 Task: Create and apply a label to an issue in your repository.
Action: Mouse moved to (754, 46)
Screenshot: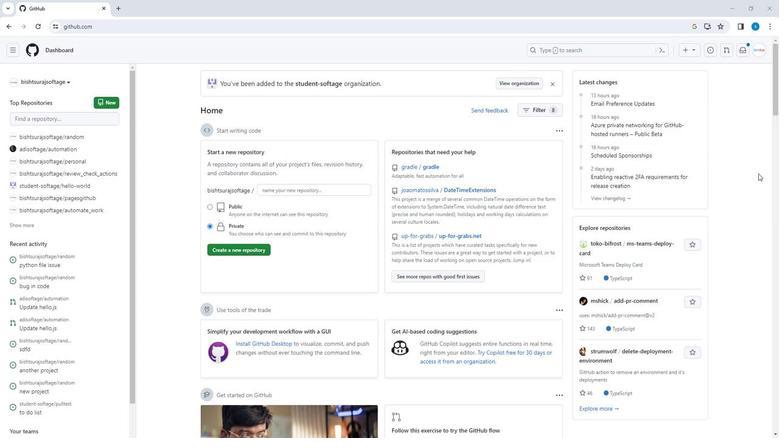 
Action: Mouse pressed left at (754, 46)
Screenshot: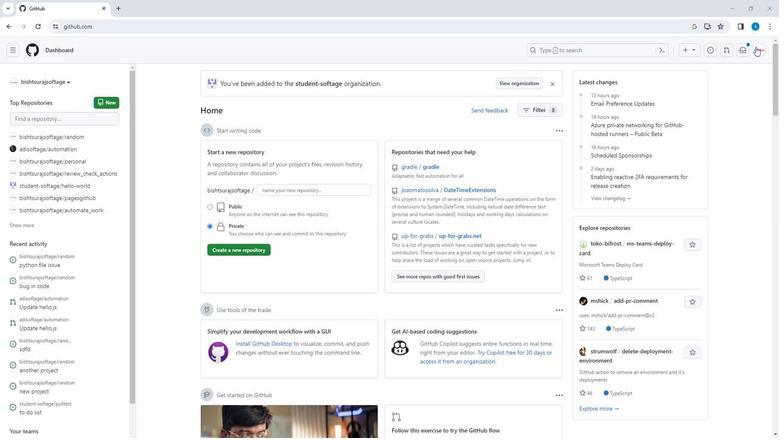 
Action: Mouse moved to (707, 106)
Screenshot: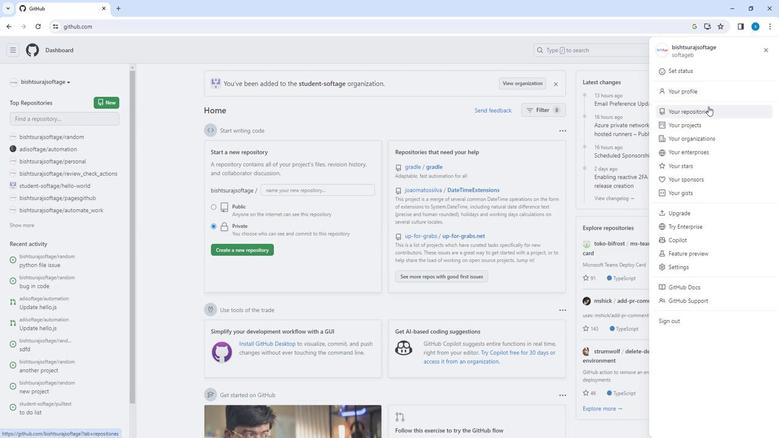 
Action: Mouse pressed left at (707, 106)
Screenshot: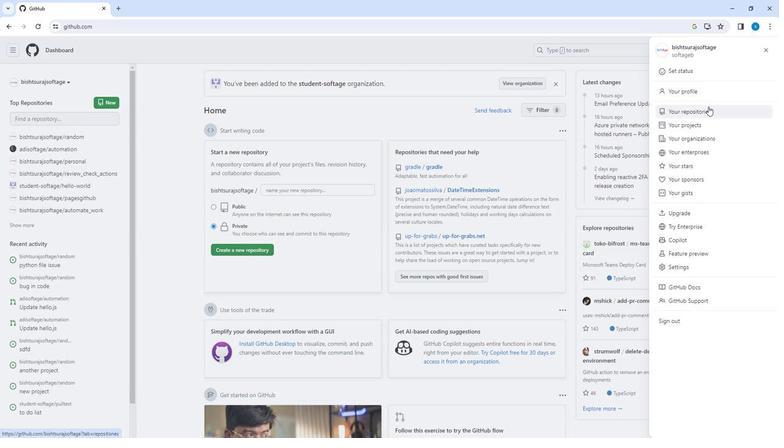 
Action: Mouse moved to (285, 127)
Screenshot: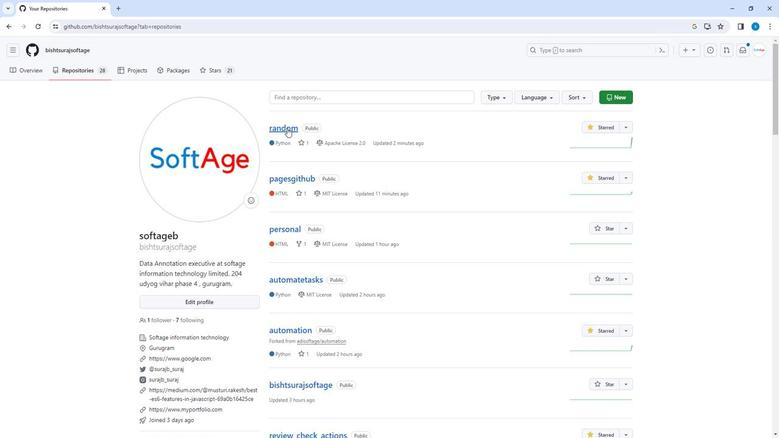 
Action: Mouse pressed left at (285, 127)
Screenshot: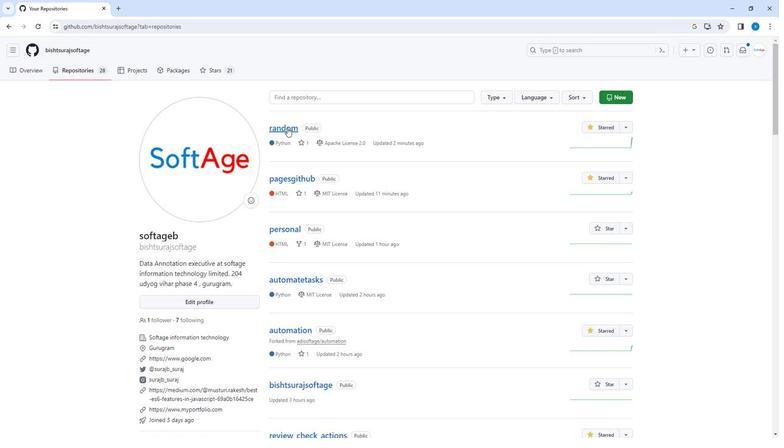 
Action: Mouse moved to (59, 68)
Screenshot: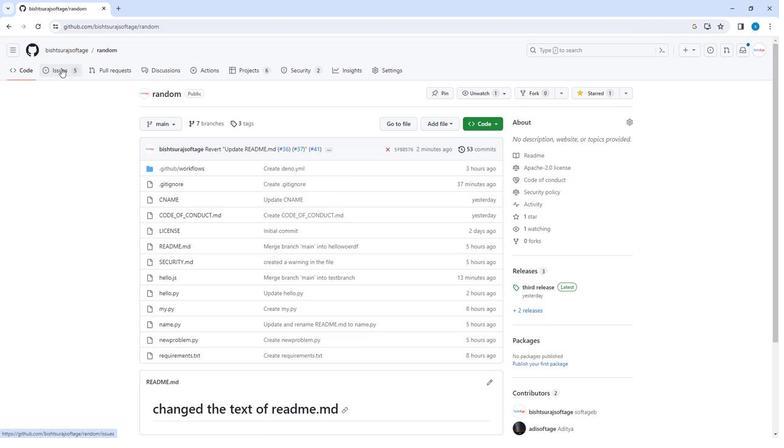 
Action: Mouse pressed left at (59, 68)
Screenshot: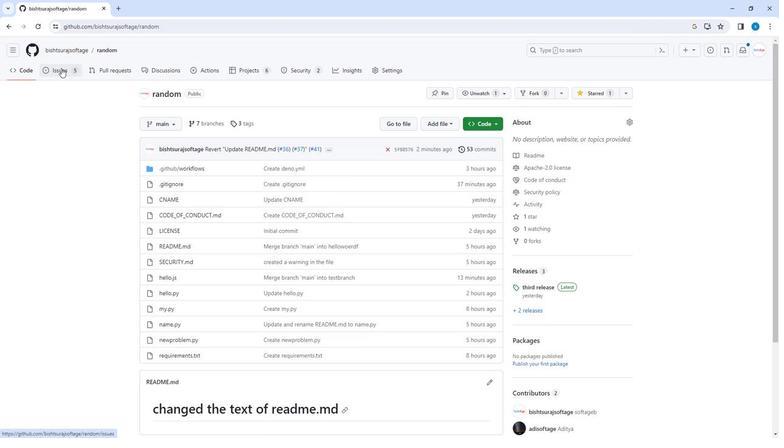 
Action: Mouse moved to (501, 149)
Screenshot: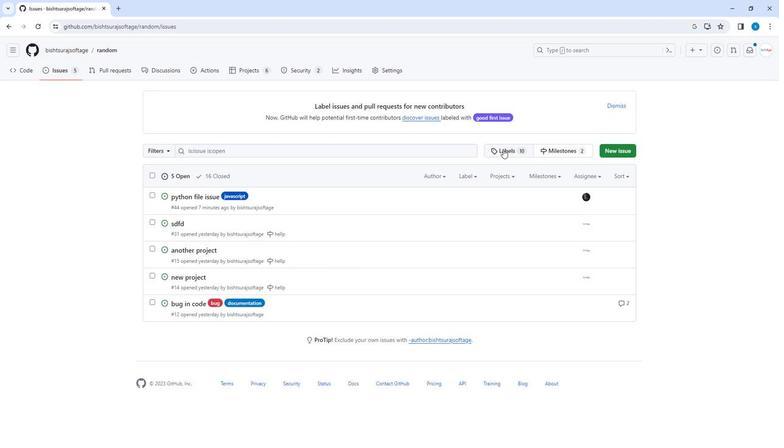 
Action: Mouse pressed left at (501, 149)
Screenshot: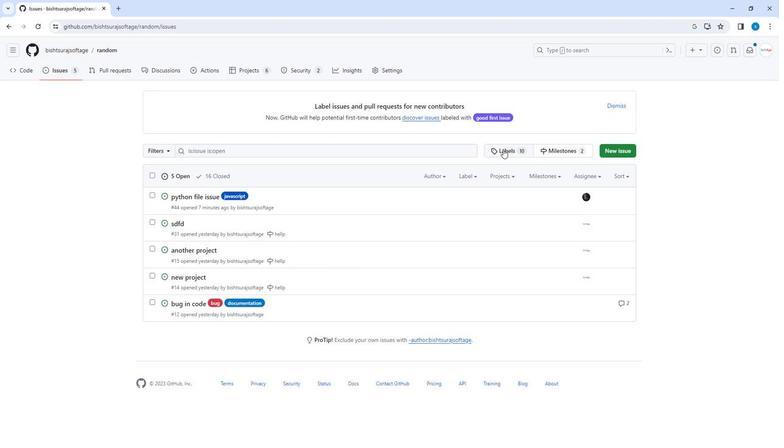 
Action: Mouse moved to (604, 98)
Screenshot: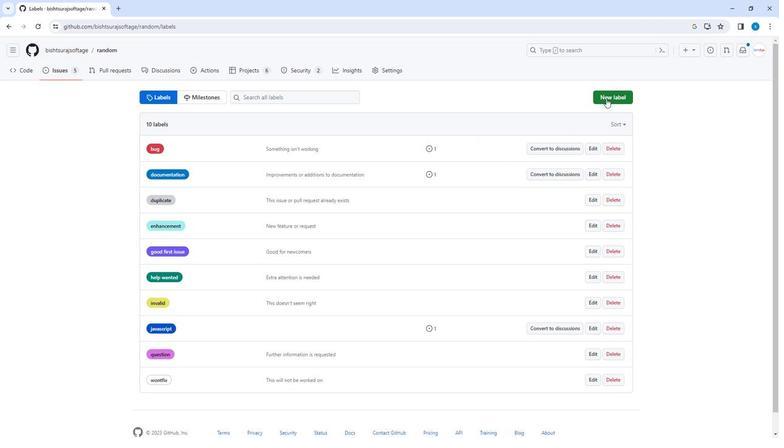 
Action: Mouse pressed left at (604, 98)
Screenshot: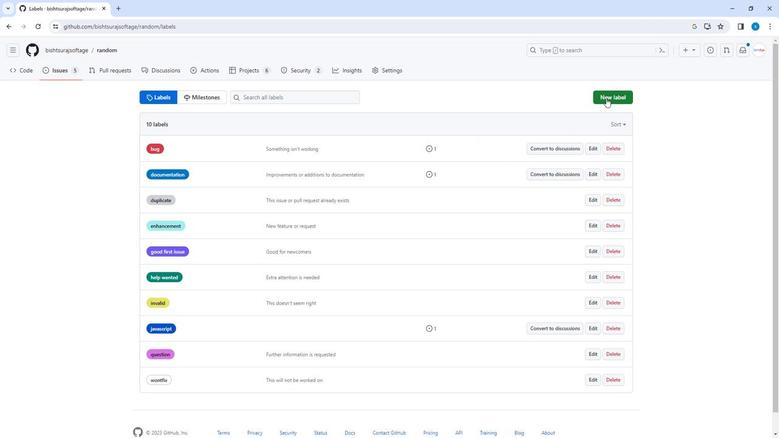 
Action: Mouse moved to (507, 145)
Screenshot: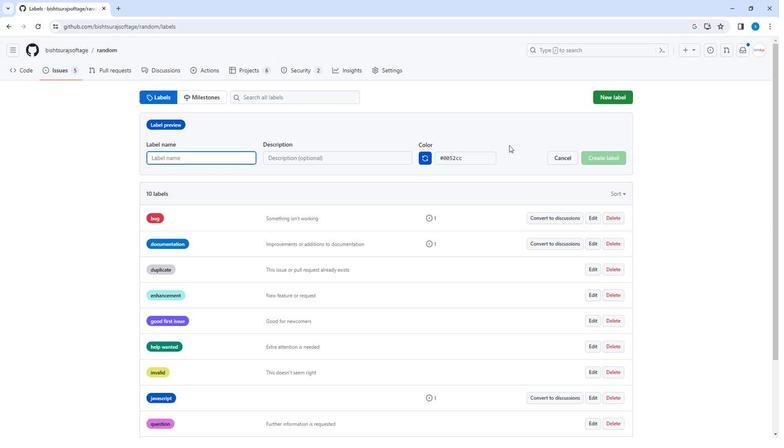 
Action: Key pressed python<Key.space>edit
Screenshot: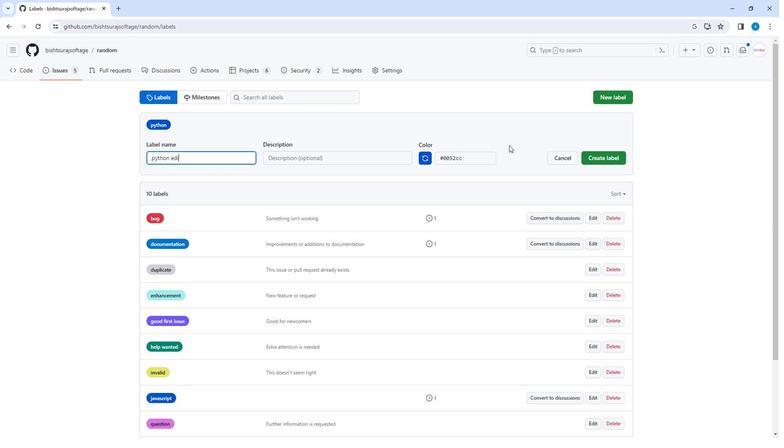 
Action: Mouse moved to (425, 160)
Screenshot: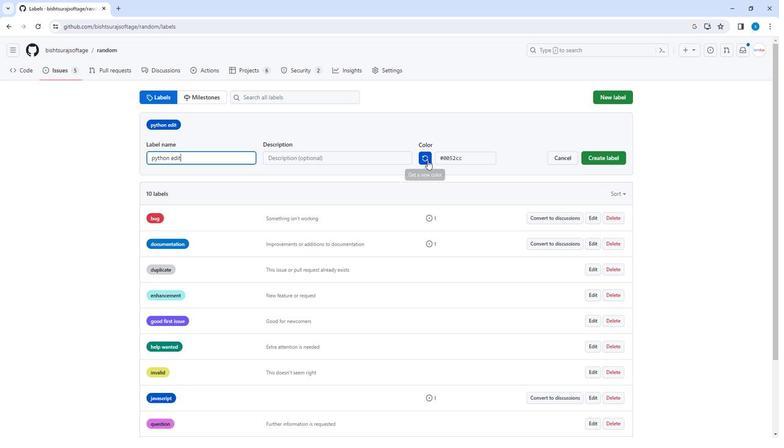 
Action: Mouse pressed left at (425, 160)
Screenshot: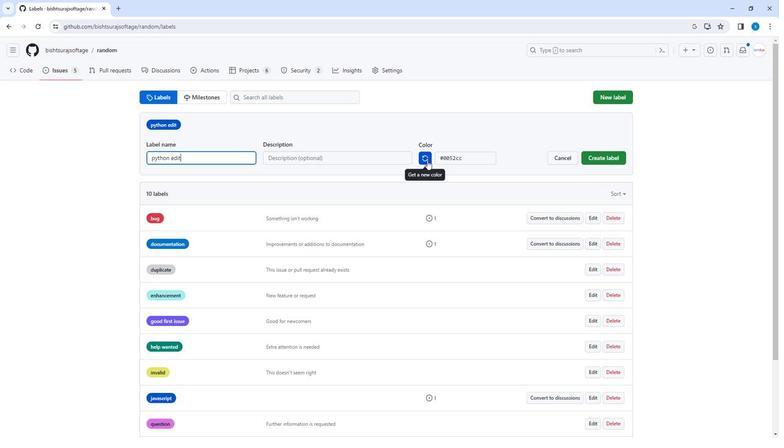 
Action: Mouse moved to (589, 160)
Screenshot: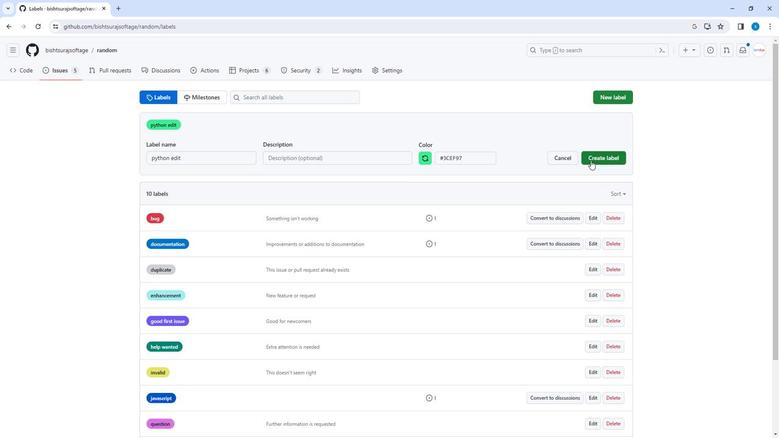 
Action: Mouse pressed left at (589, 160)
Screenshot: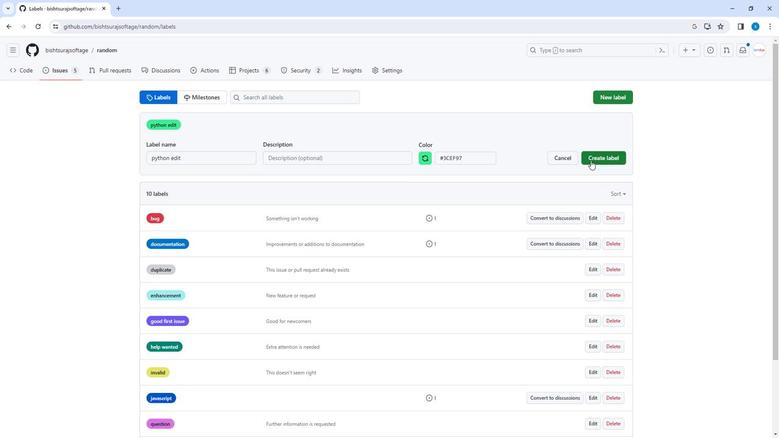 
Action: Mouse moved to (57, 69)
Screenshot: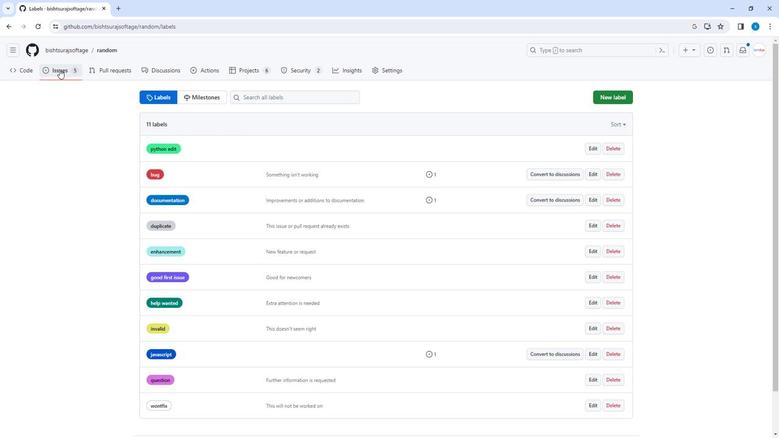 
Action: Mouse pressed left at (57, 69)
Screenshot: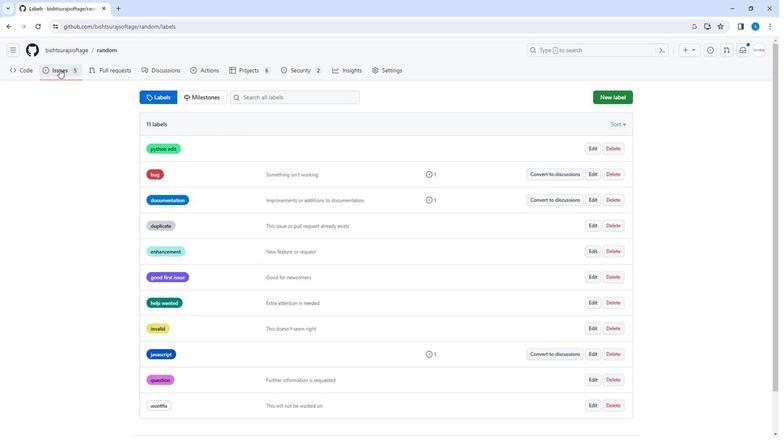 
Action: Mouse moved to (185, 279)
Screenshot: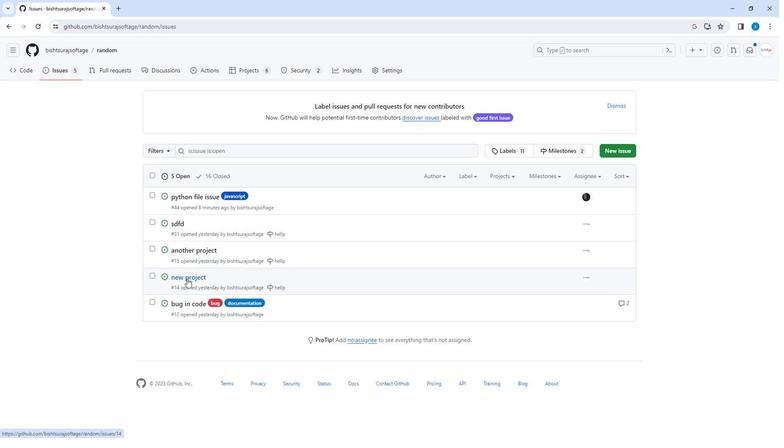 
Action: Mouse pressed left at (185, 279)
Screenshot: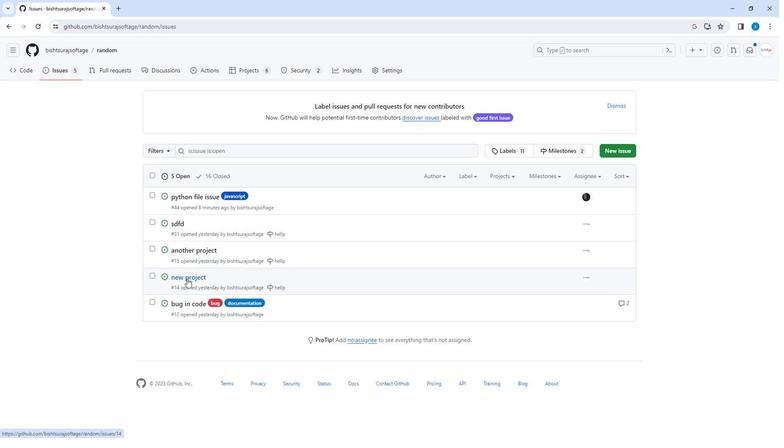 
Action: Mouse moved to (627, 192)
Screenshot: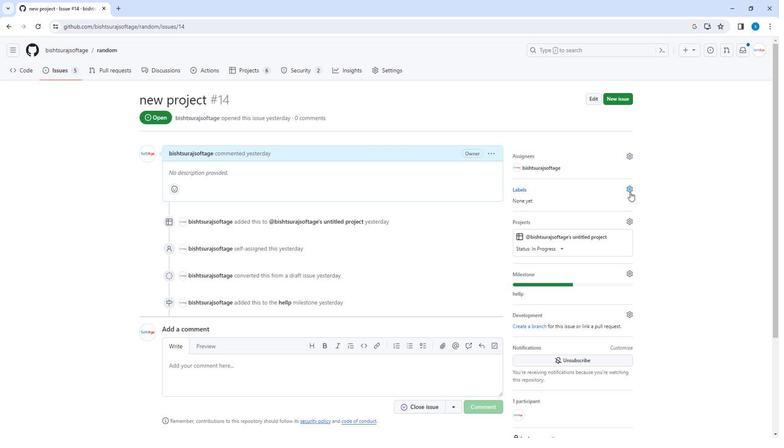 
Action: Mouse pressed left at (627, 192)
Screenshot: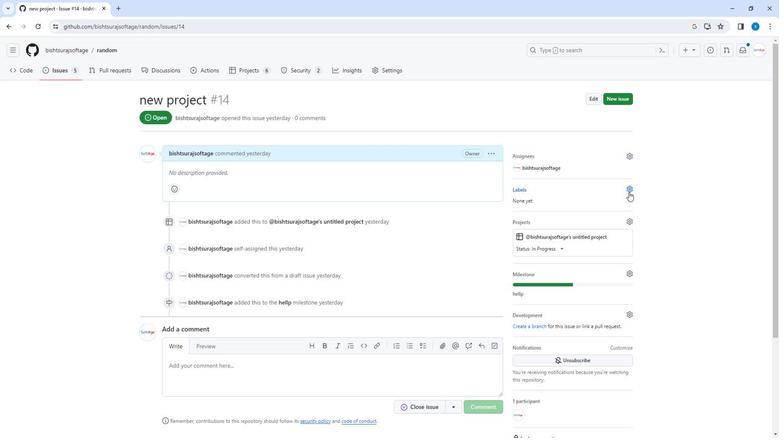 
Action: Mouse moved to (627, 192)
Screenshot: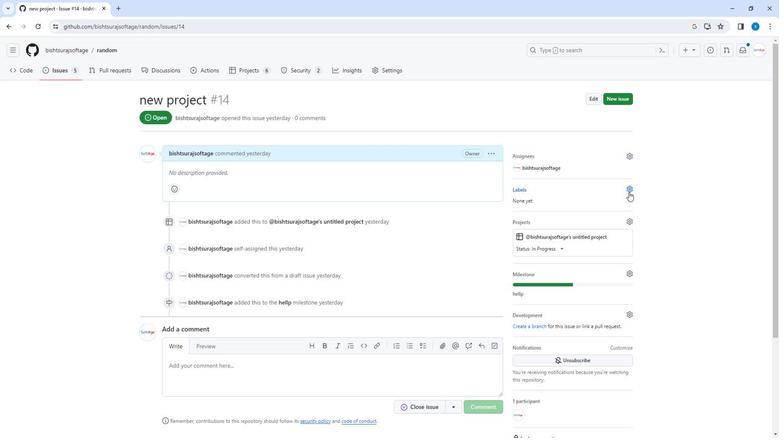
Action: Key pressed p
Screenshot: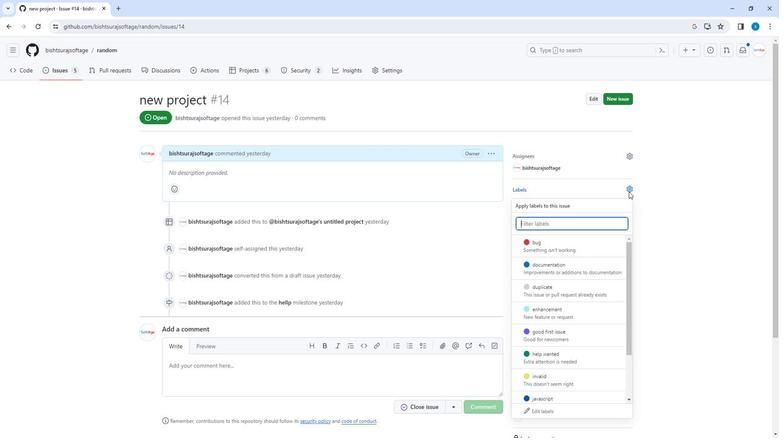 
Action: Mouse moved to (549, 242)
Screenshot: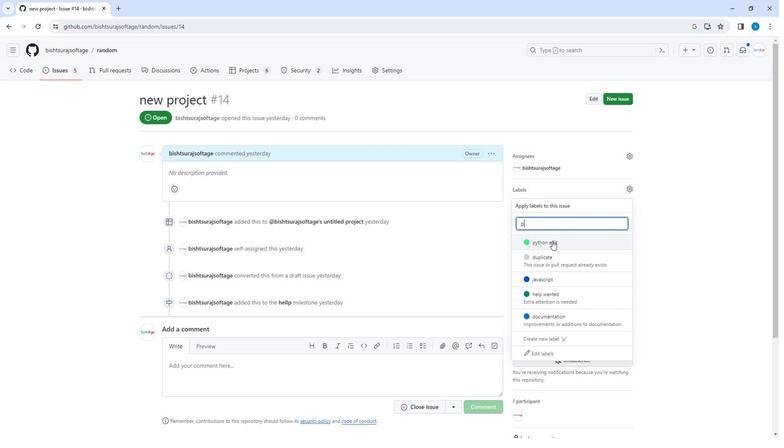 
Action: Mouse pressed left at (549, 242)
Screenshot: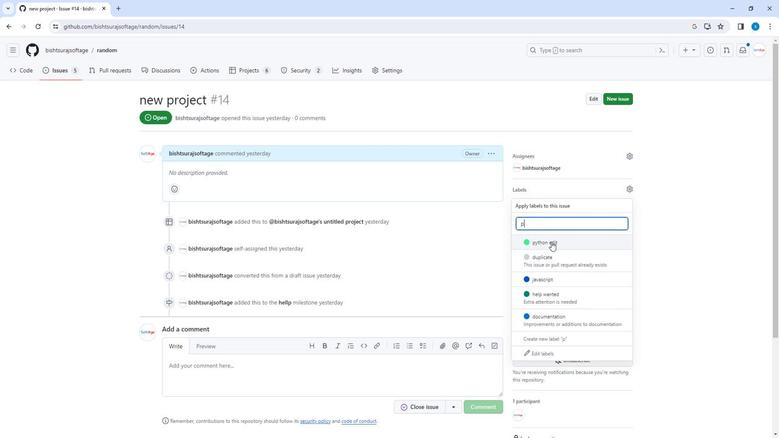 
Action: Mouse moved to (476, 249)
Screenshot: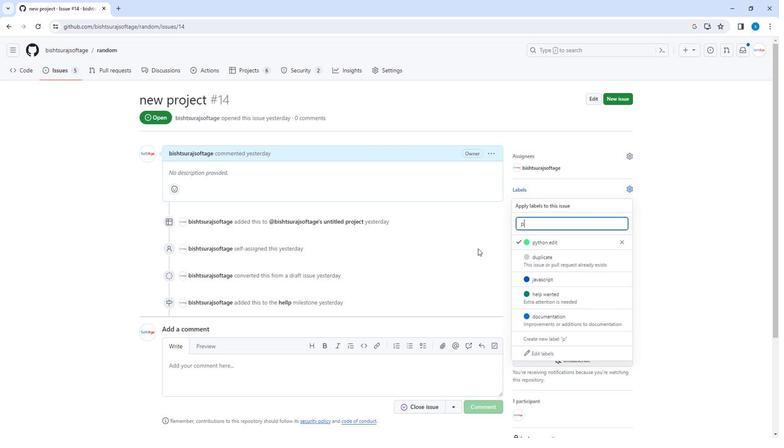 
Action: Mouse pressed left at (476, 249)
Screenshot: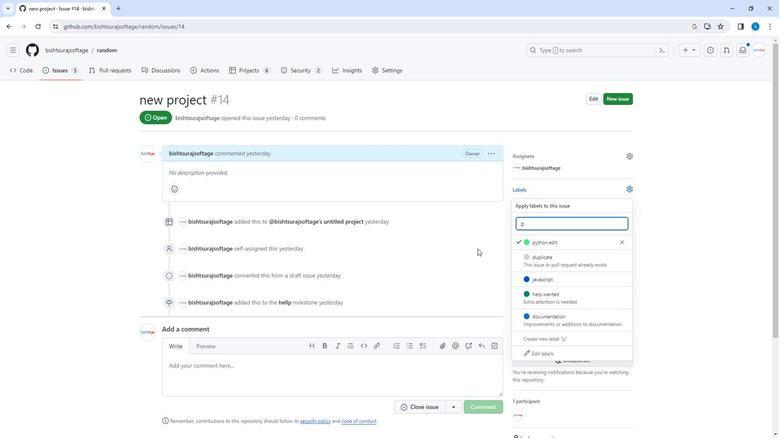 
Action: Mouse moved to (501, 234)
Screenshot: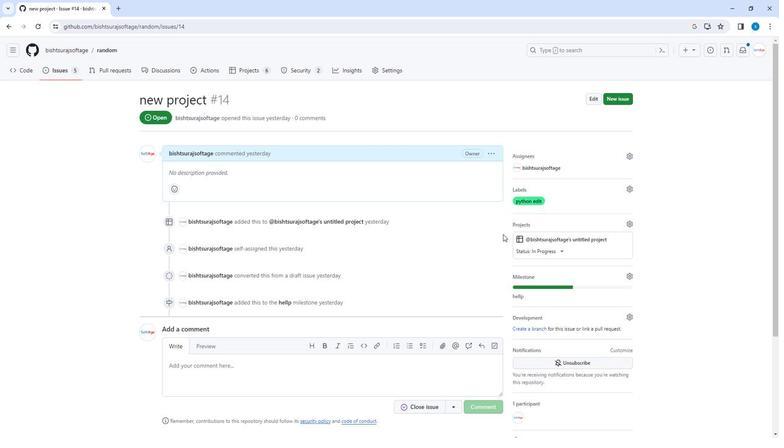 
